 Task: Display content management for "Digital Experience".
Action: Mouse moved to (910, 68)
Screenshot: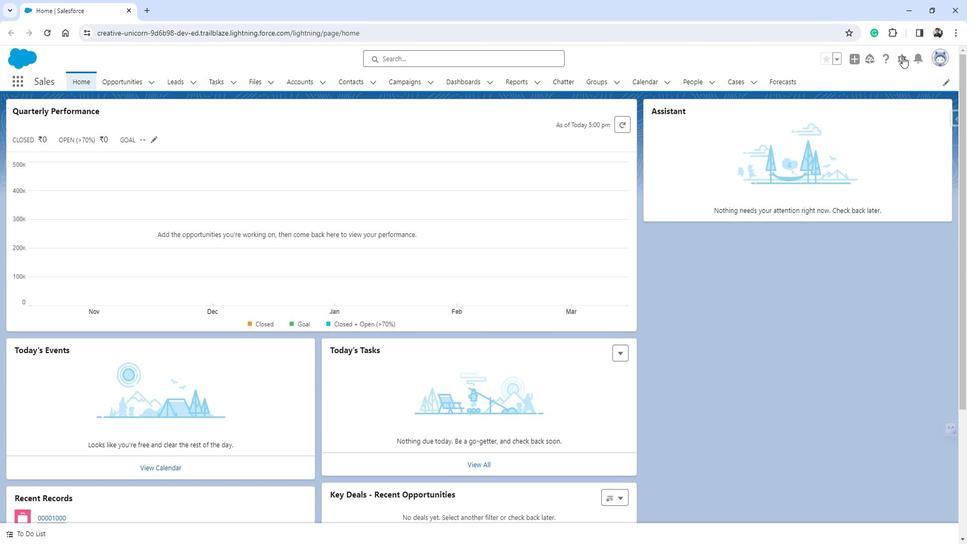 
Action: Mouse pressed left at (910, 68)
Screenshot: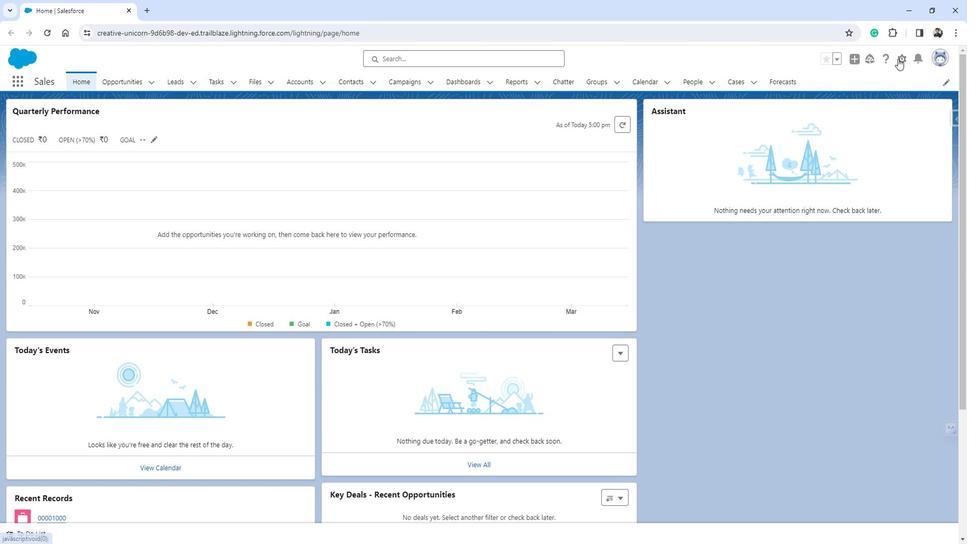 
Action: Mouse moved to (865, 107)
Screenshot: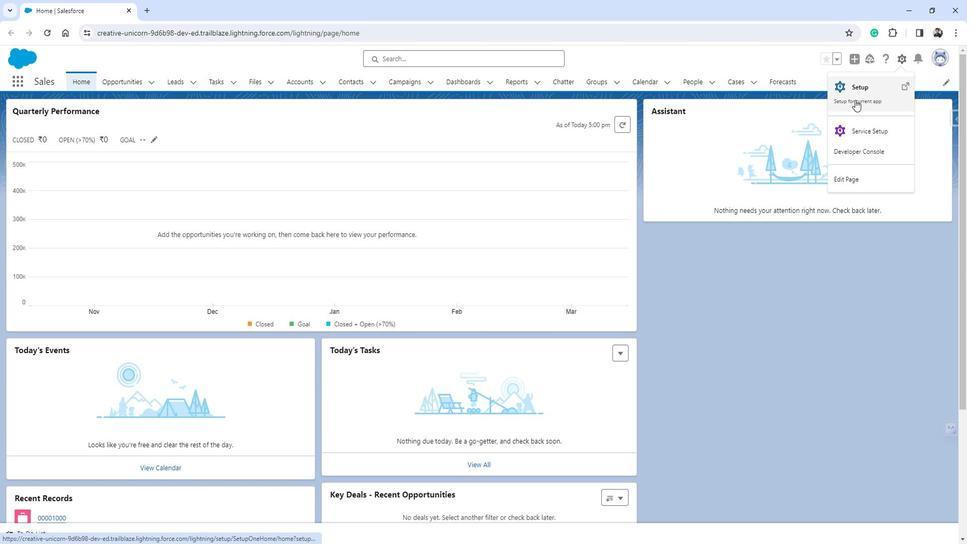 
Action: Mouse pressed left at (865, 107)
Screenshot: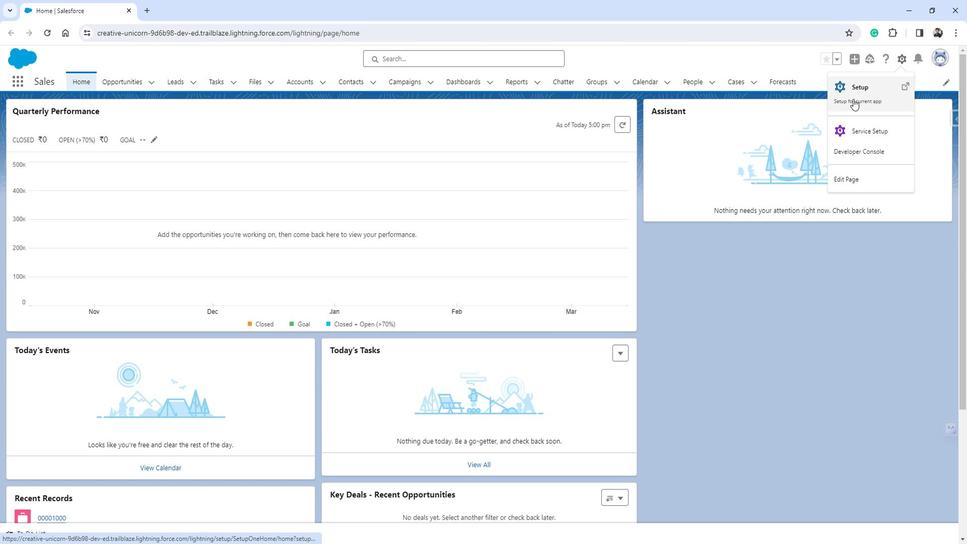 
Action: Mouse moved to (100, 301)
Screenshot: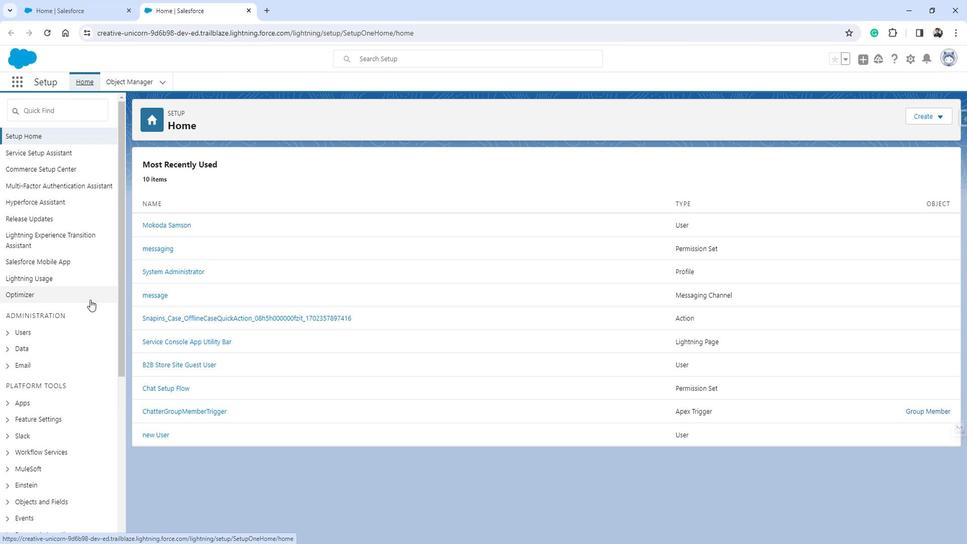 
Action: Mouse scrolled (100, 301) with delta (0, 0)
Screenshot: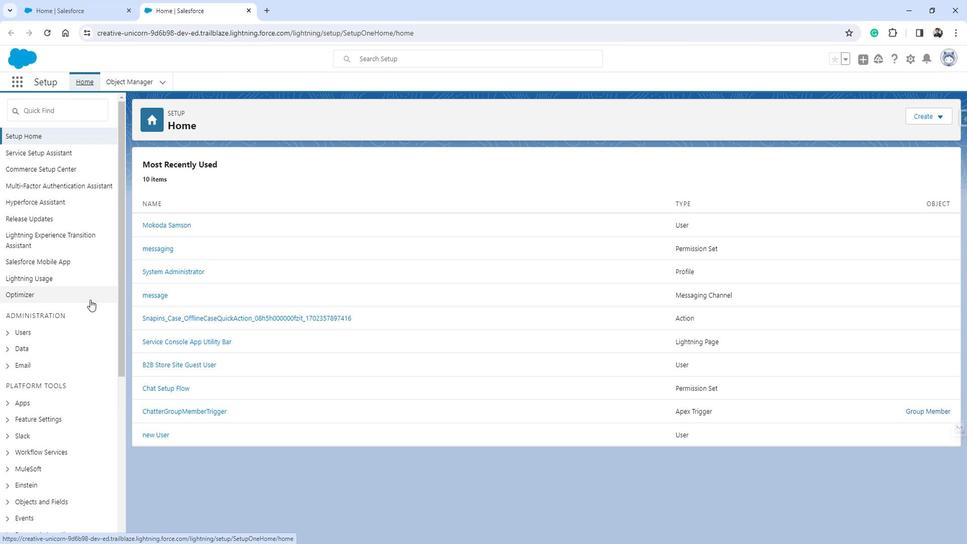 
Action: Mouse moved to (98, 302)
Screenshot: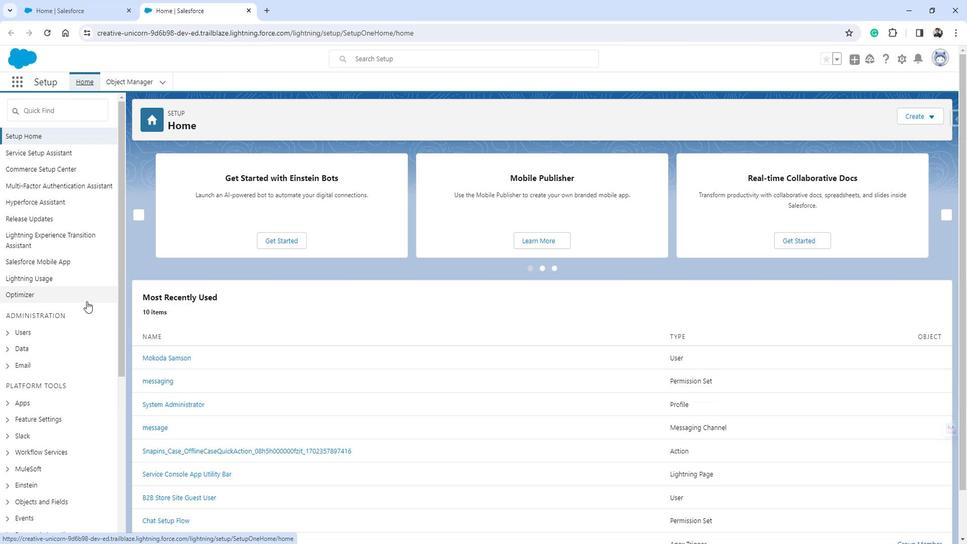 
Action: Mouse scrolled (98, 301) with delta (0, 0)
Screenshot: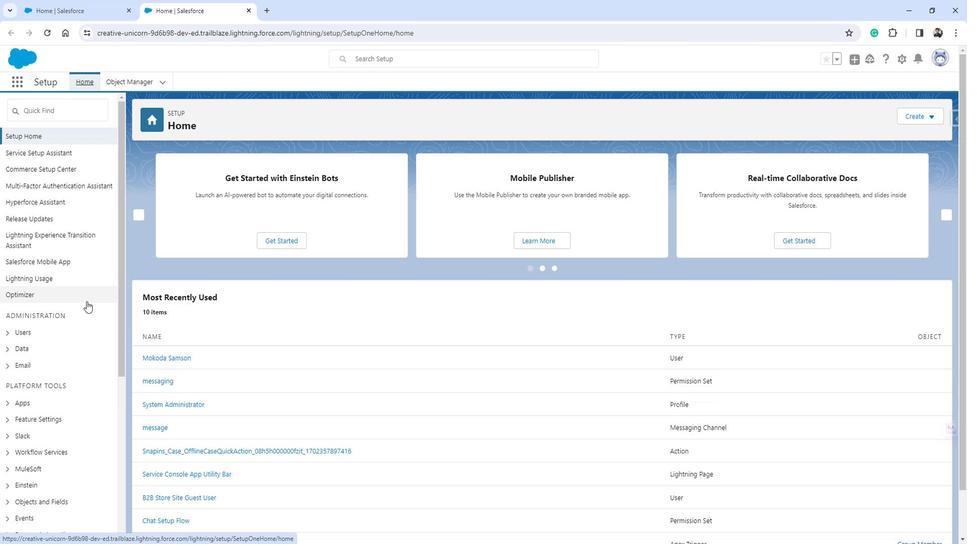 
Action: Mouse scrolled (98, 301) with delta (0, 0)
Screenshot: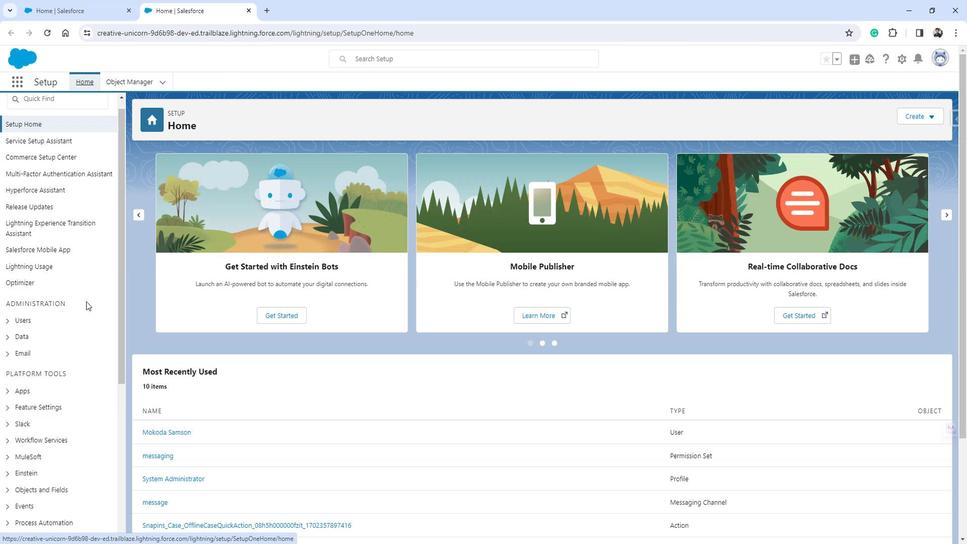 
Action: Mouse moved to (55, 267)
Screenshot: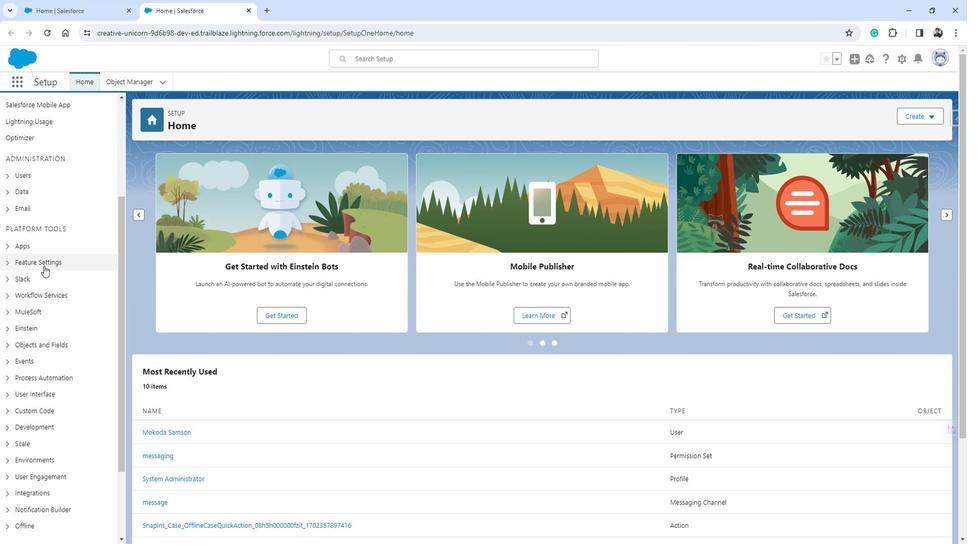 
Action: Mouse pressed left at (55, 267)
Screenshot: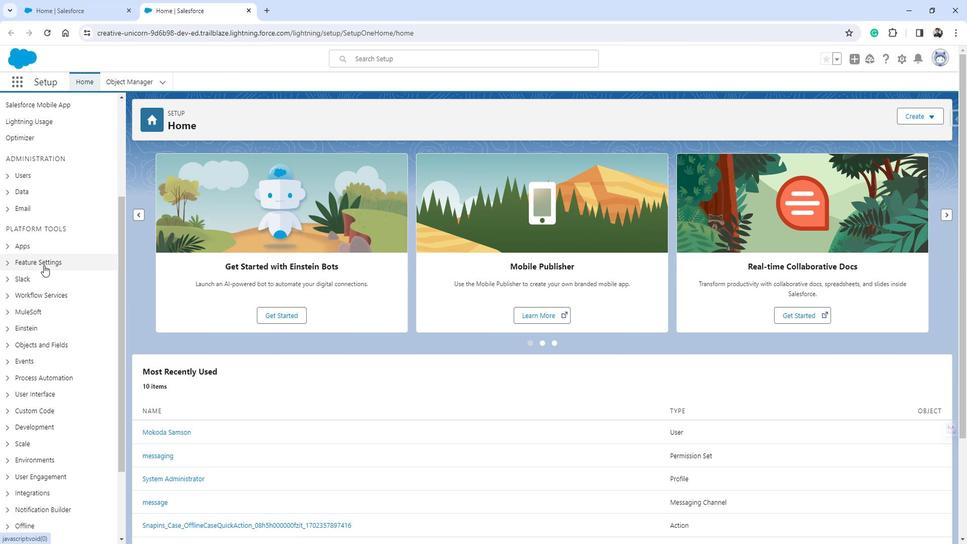 
Action: Mouse moved to (60, 369)
Screenshot: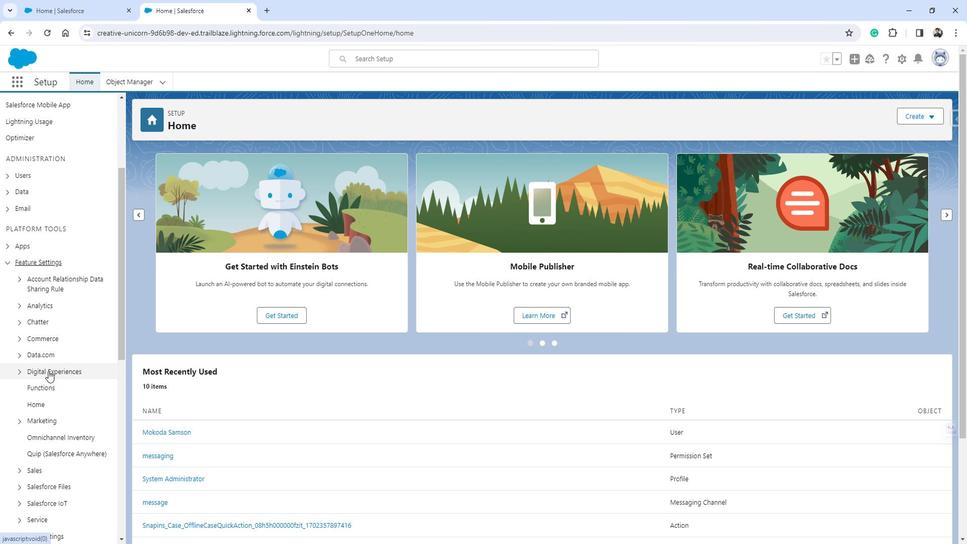 
Action: Mouse pressed left at (60, 369)
Screenshot: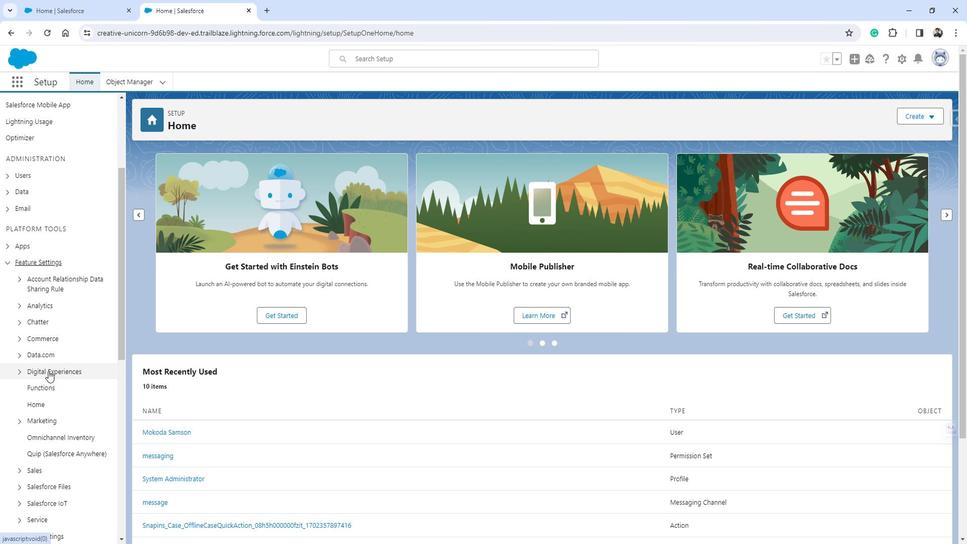 
Action: Mouse moved to (58, 385)
Screenshot: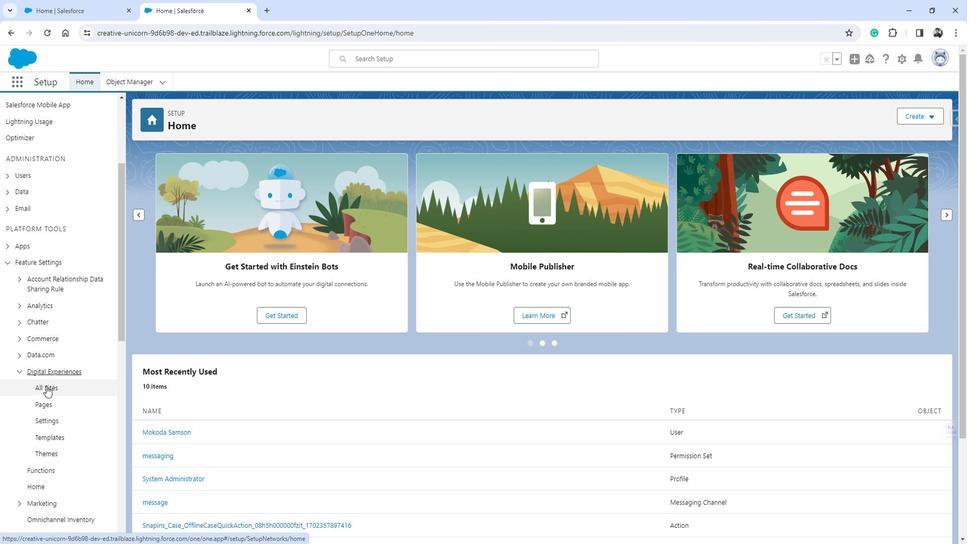 
Action: Mouse pressed left at (58, 385)
Screenshot: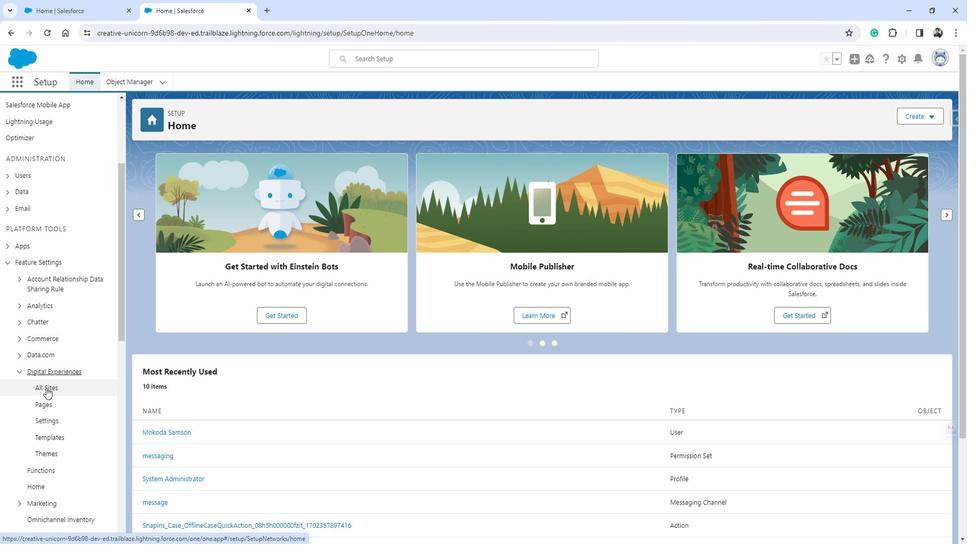 
Action: Mouse moved to (173, 310)
Screenshot: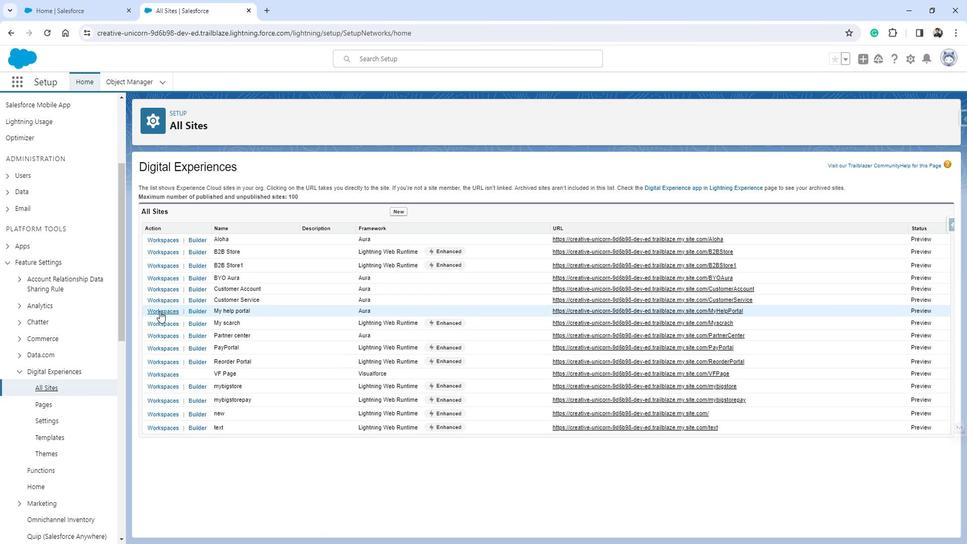 
Action: Mouse pressed left at (173, 310)
Screenshot: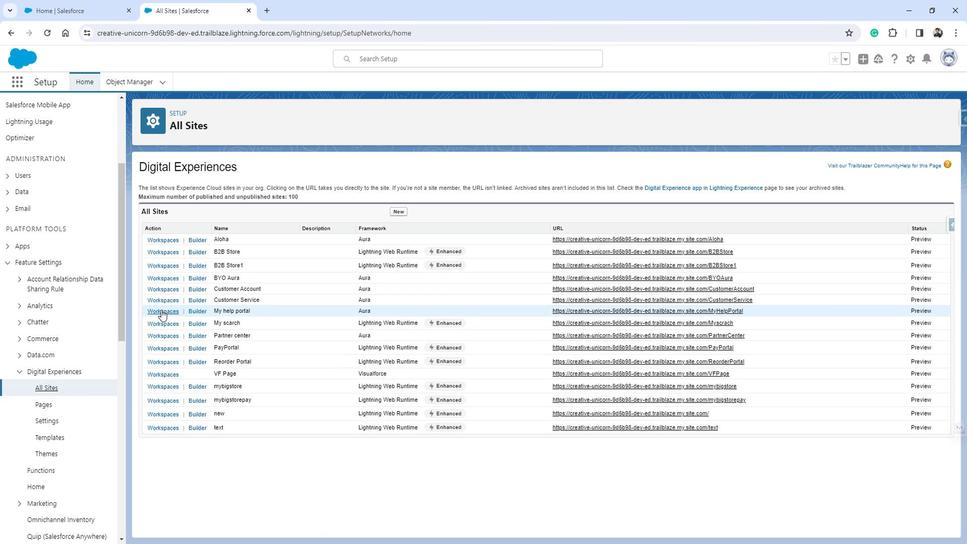 
Action: Mouse moved to (568, 236)
Screenshot: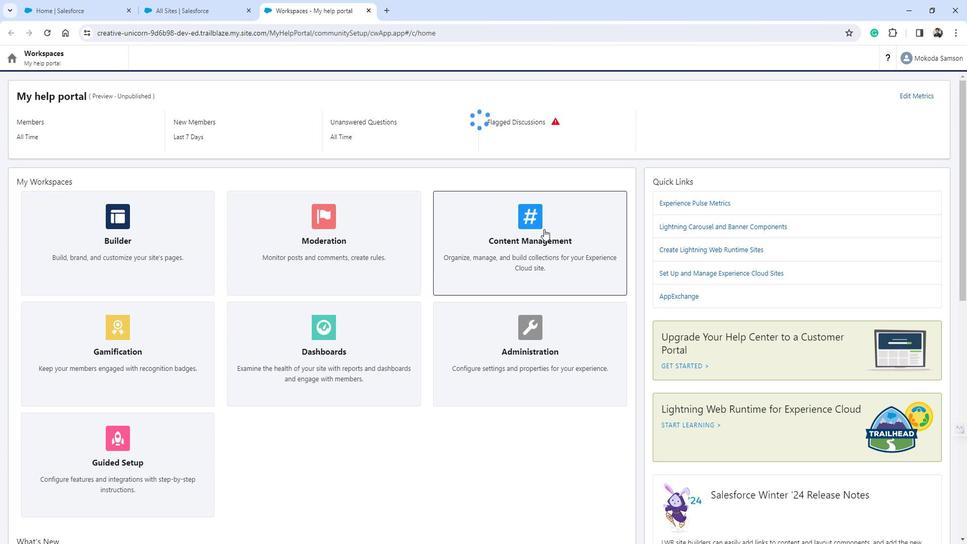 
Action: Mouse pressed left at (568, 236)
Screenshot: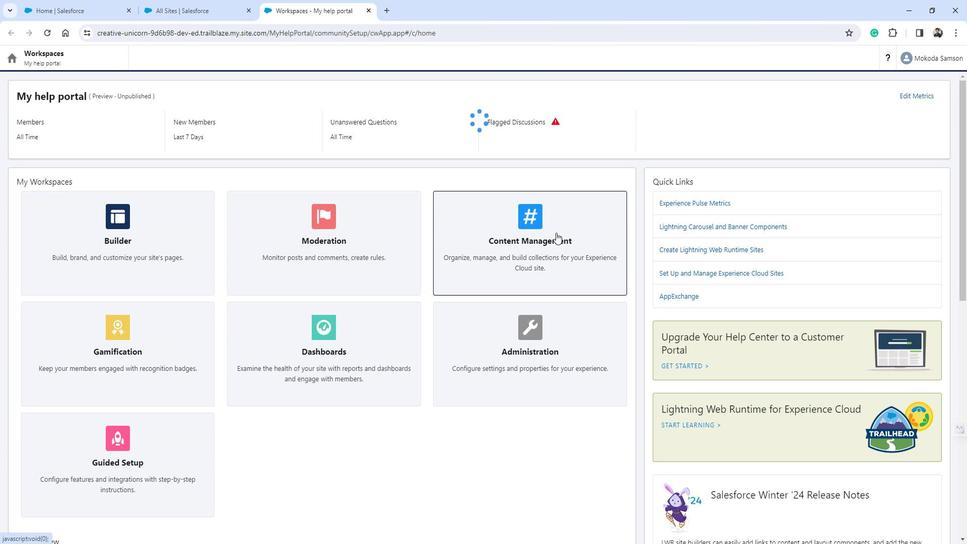 
Action: Mouse moved to (514, 263)
Screenshot: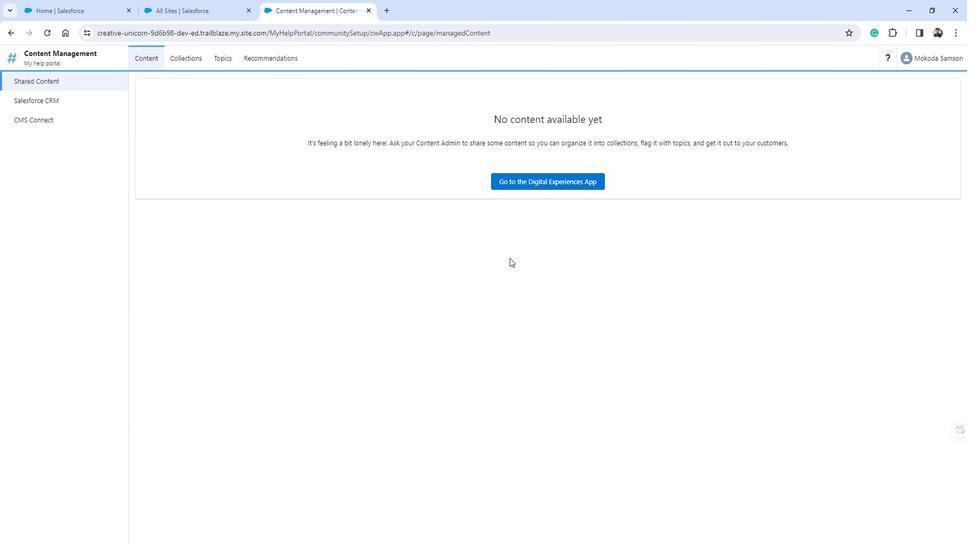 
